 Task: Reply All to email with the signature Chelsea Sanchez with the subject 'Request for a testimonial' from softage.1@softage.net with the message 'Could you please provide me with an update on the status of the project?'
Action: Mouse moved to (1003, 168)
Screenshot: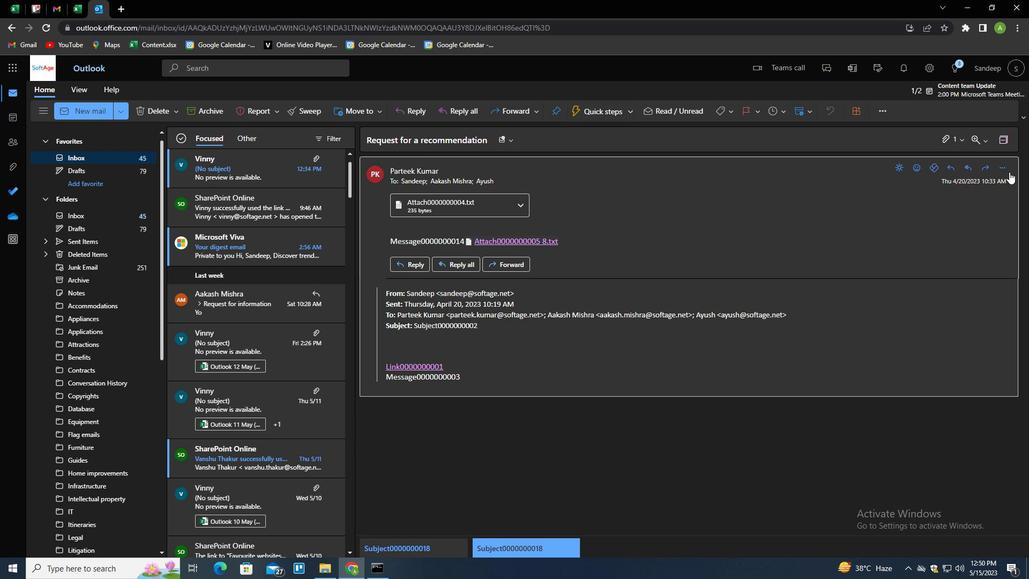 
Action: Mouse pressed left at (1003, 168)
Screenshot: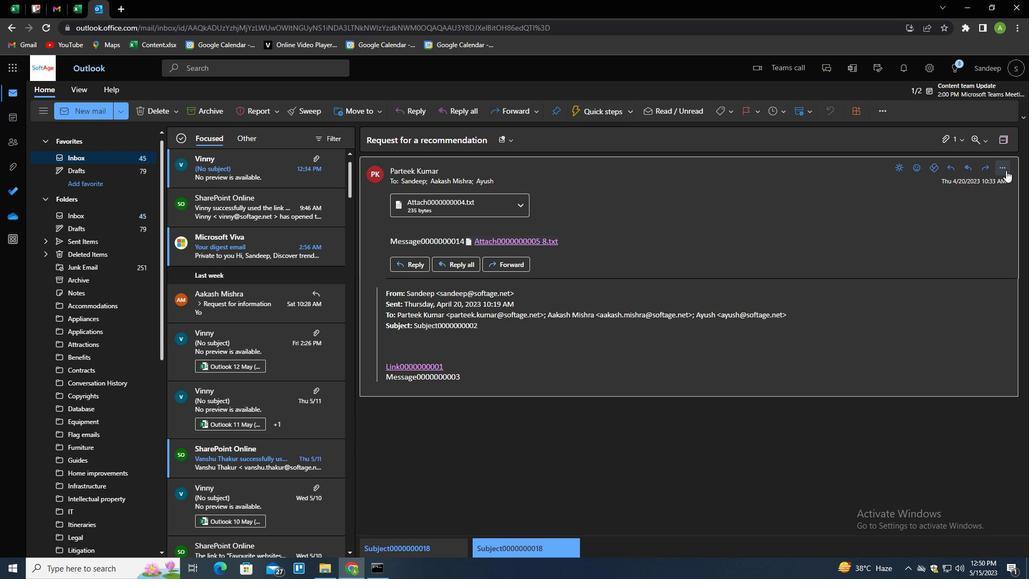 
Action: Mouse moved to (949, 198)
Screenshot: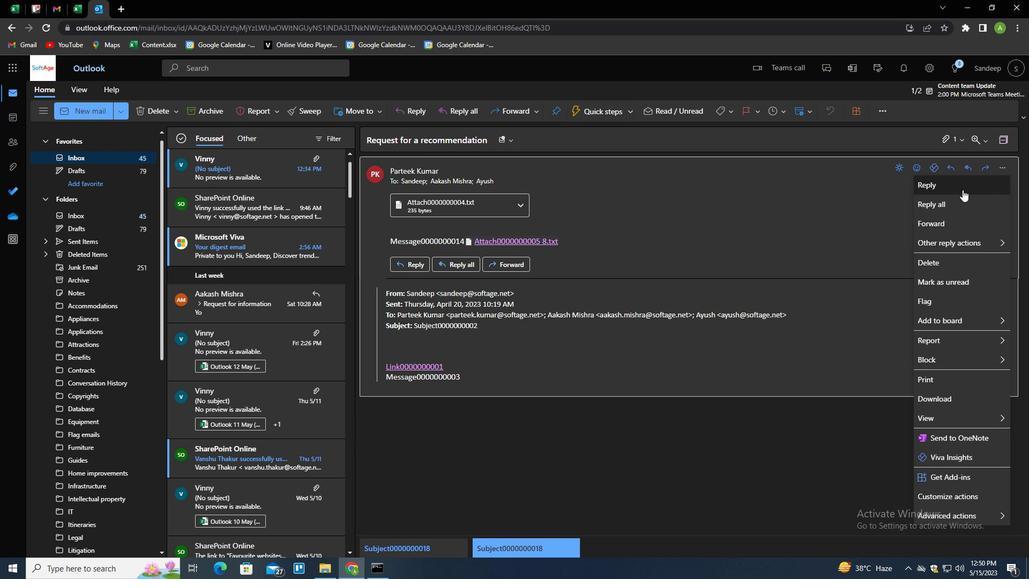 
Action: Mouse pressed left at (949, 198)
Screenshot: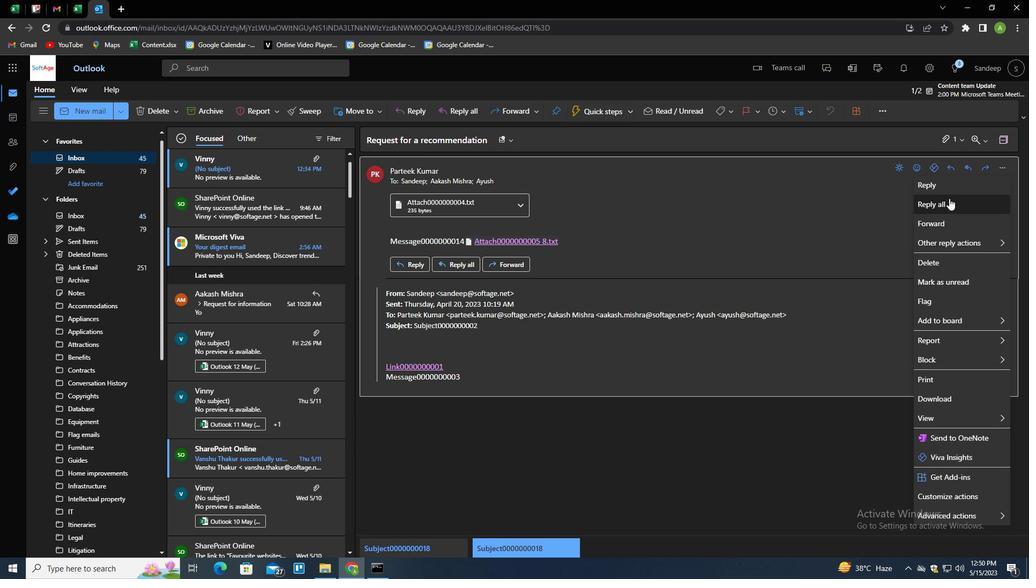 
Action: Mouse moved to (722, 106)
Screenshot: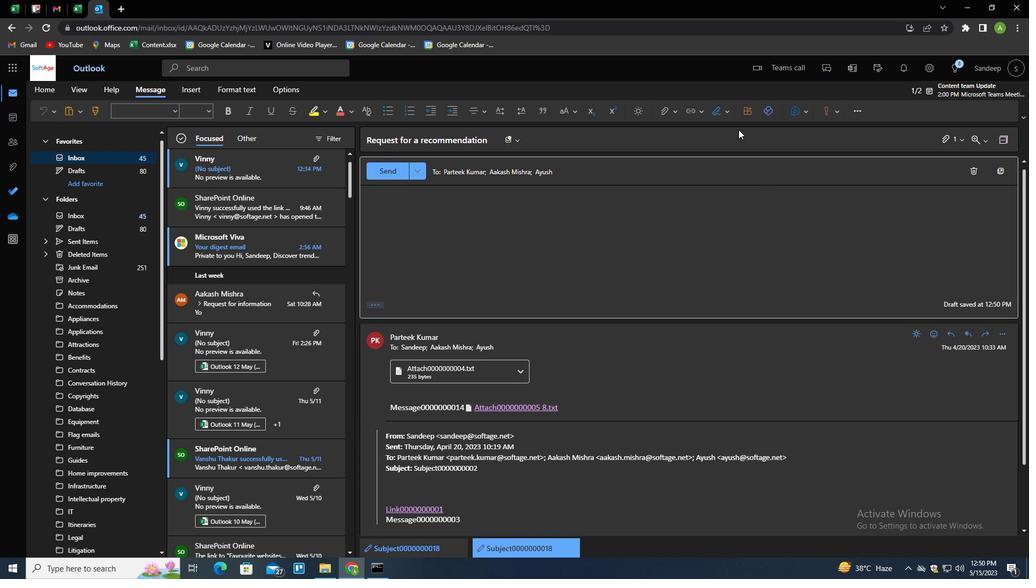 
Action: Mouse pressed left at (722, 106)
Screenshot: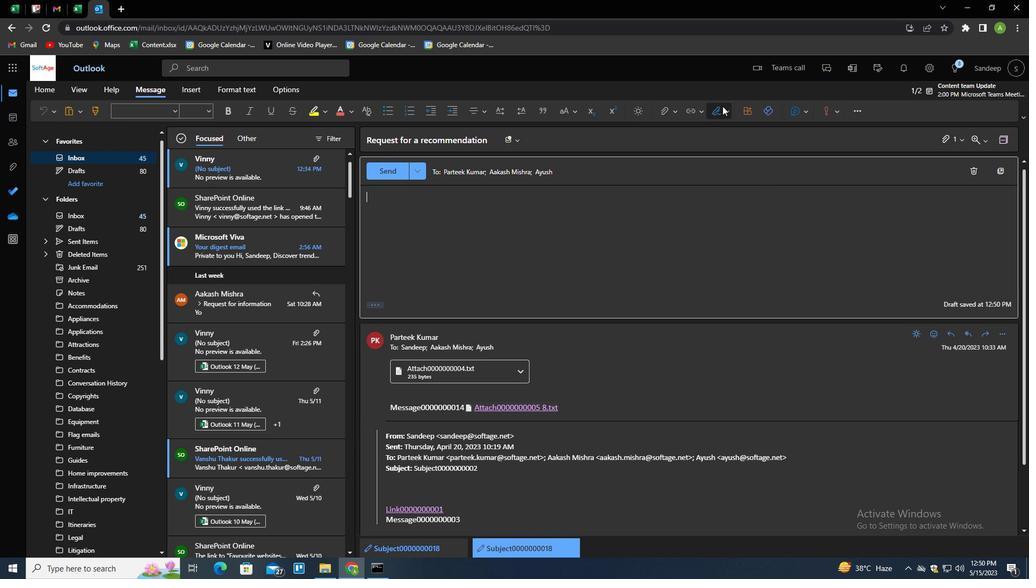 
Action: Mouse moved to (713, 150)
Screenshot: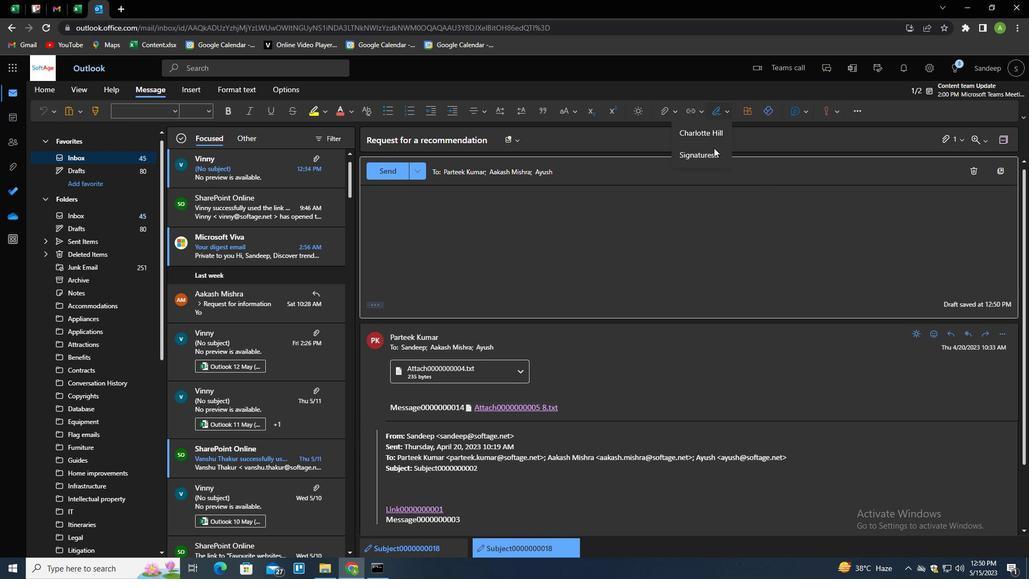 
Action: Mouse pressed left at (713, 150)
Screenshot: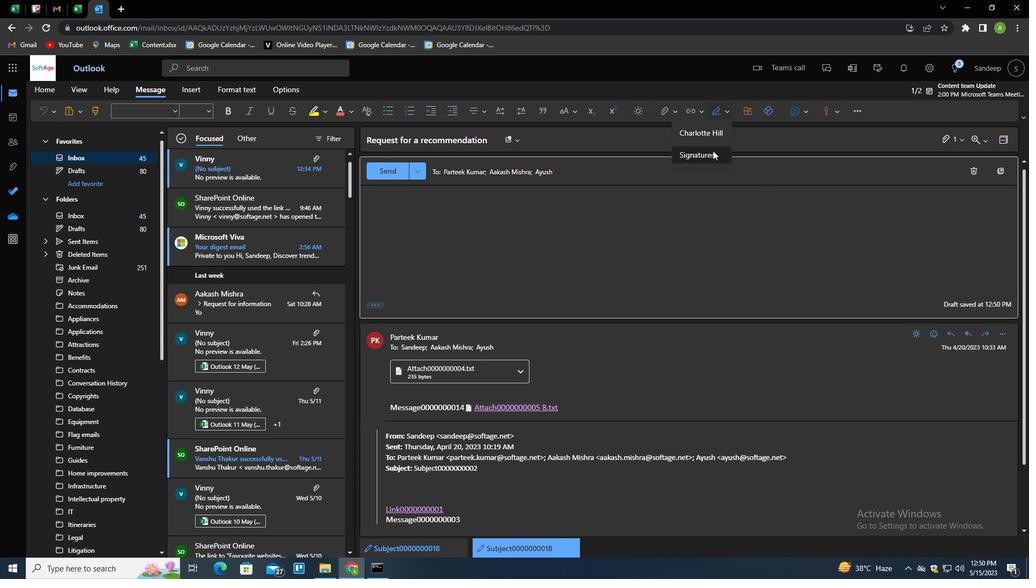 
Action: Mouse moved to (720, 198)
Screenshot: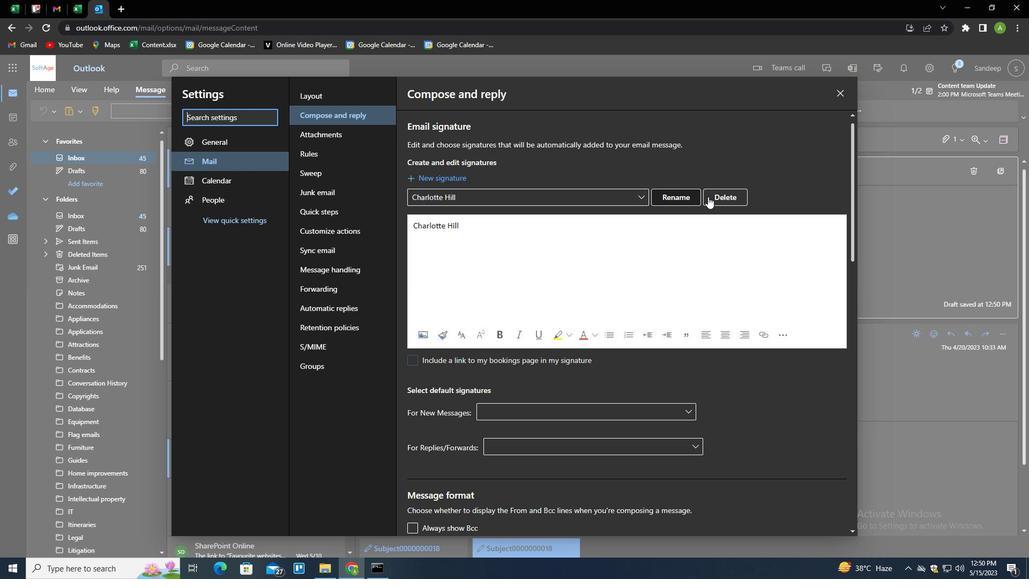 
Action: Mouse pressed left at (720, 198)
Screenshot: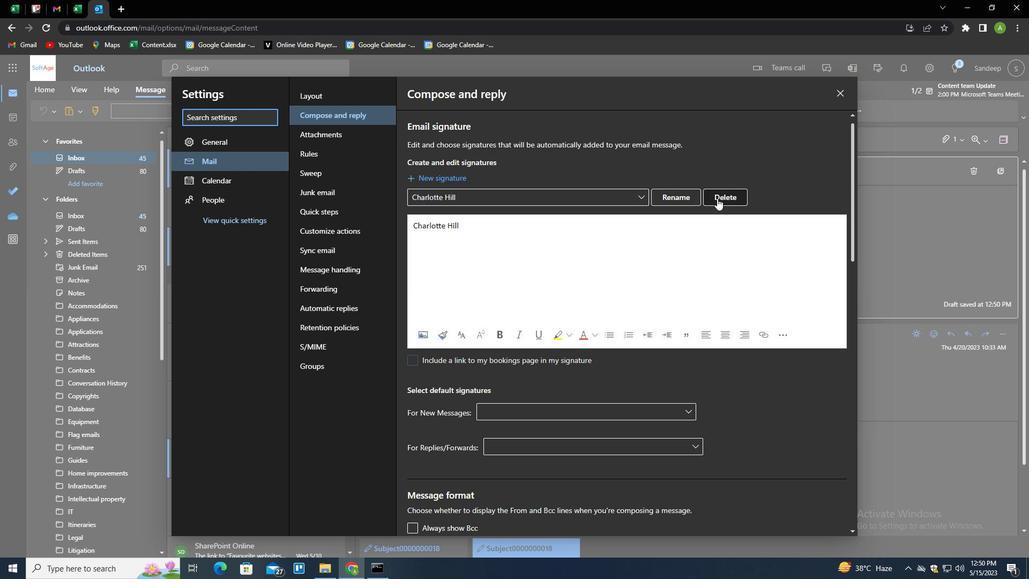 
Action: Mouse moved to (678, 196)
Screenshot: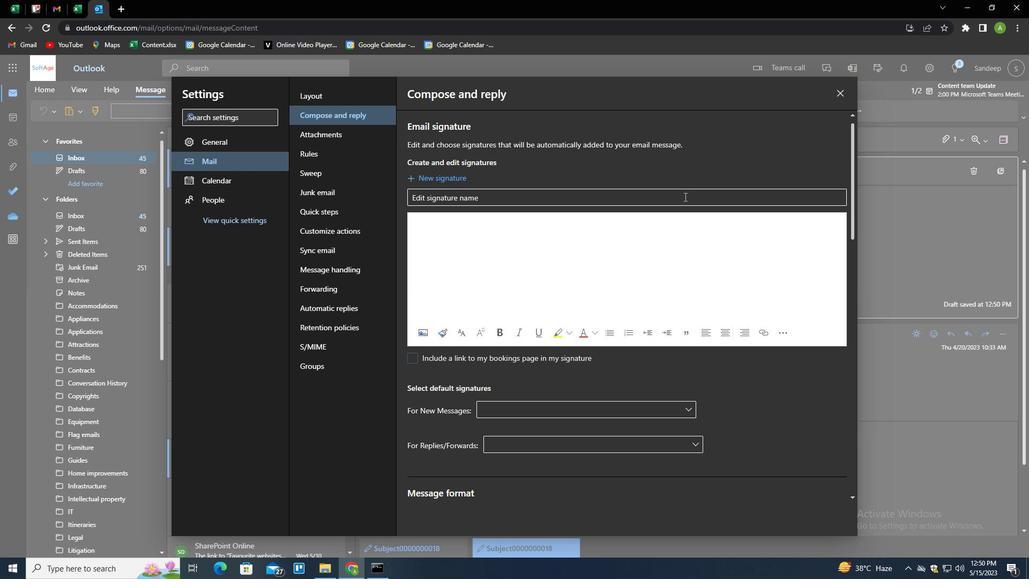 
Action: Mouse pressed left at (678, 196)
Screenshot: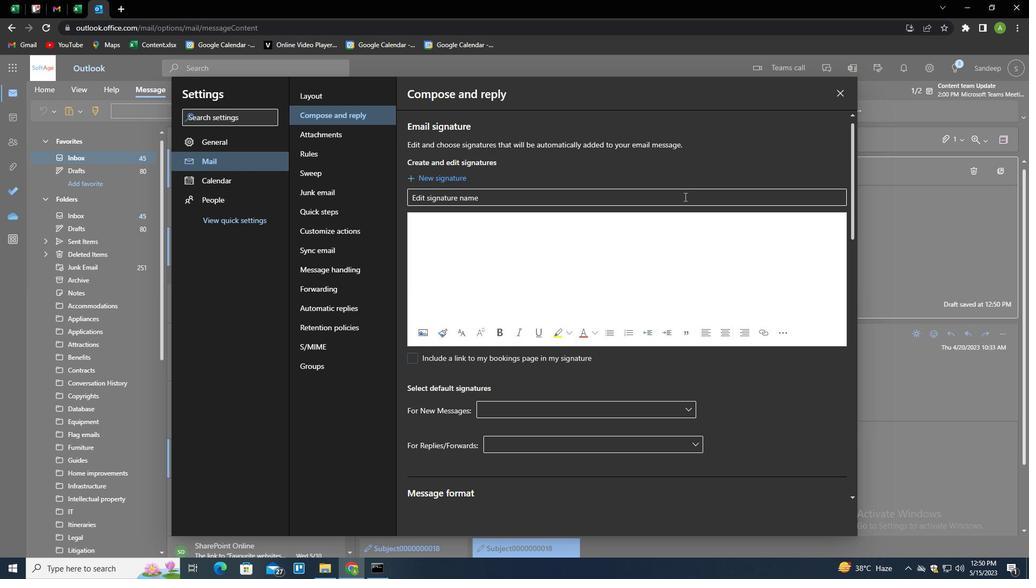 
Action: Key pressed <Key.shift>CHELSEA<Key.space><Key.shift><Key.shift><Key.shift><Key.shift><Key.shift>SANCHEZ<Key.tab><Key.shift><Key.shift><Key.shift><Key.shift><Key.shift><Key.shift><Key.shift><Key.shift><Key.shift><Key.shift><Key.shift><Key.shift><Key.shift><Key.shift><Key.shift><Key.shift><Key.shift><Key.shift>CHELSEA<Key.space><Key.shift>SANCHEZ
Screenshot: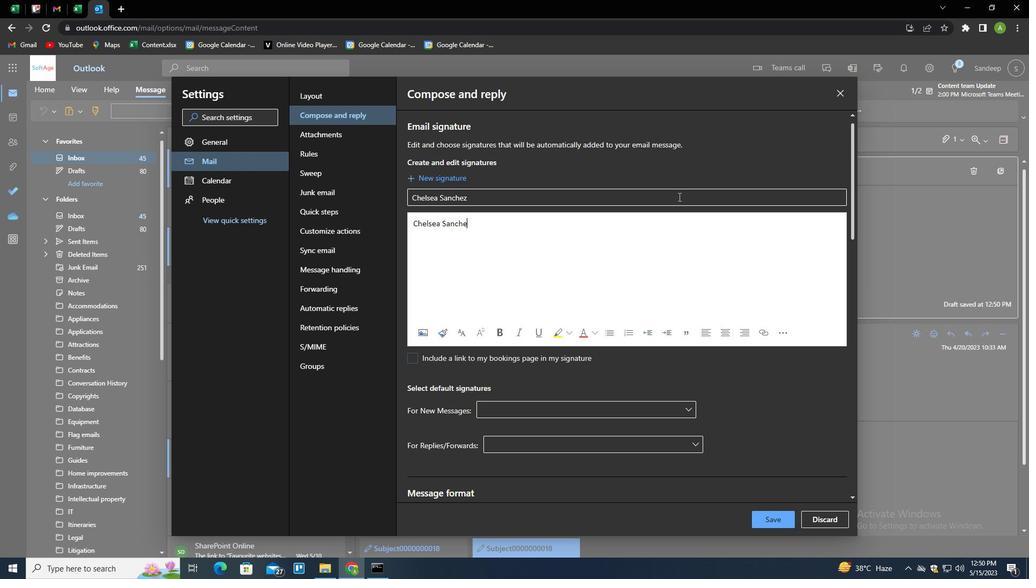 
Action: Mouse moved to (771, 517)
Screenshot: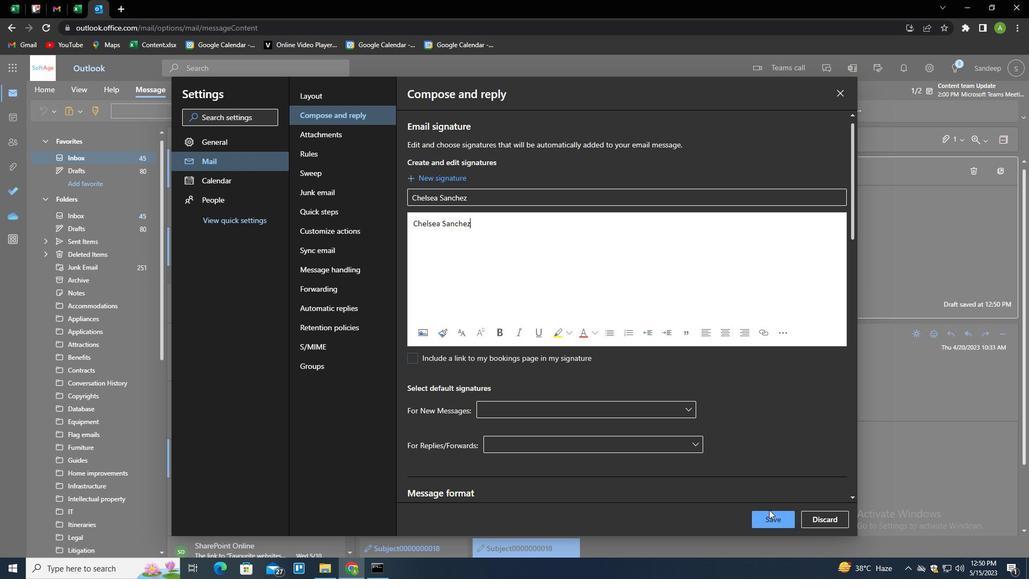 
Action: Mouse pressed left at (771, 517)
Screenshot: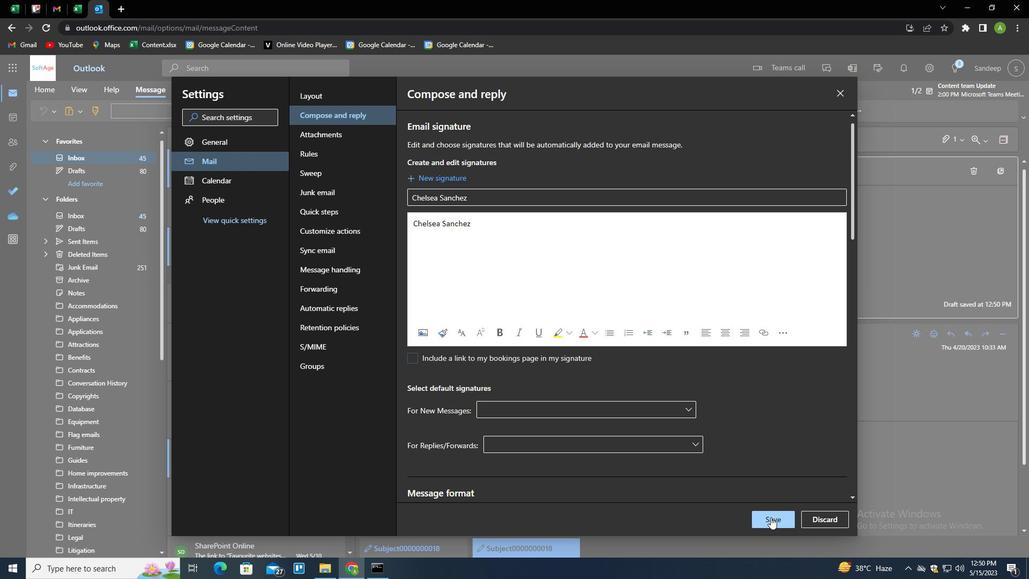 
Action: Mouse moved to (887, 424)
Screenshot: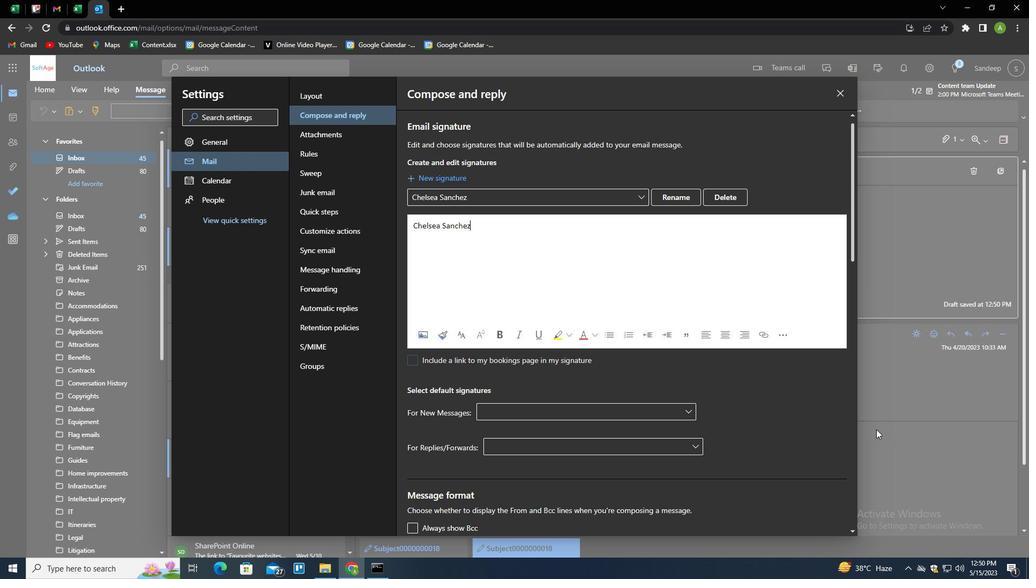 
Action: Mouse pressed left at (887, 424)
Screenshot: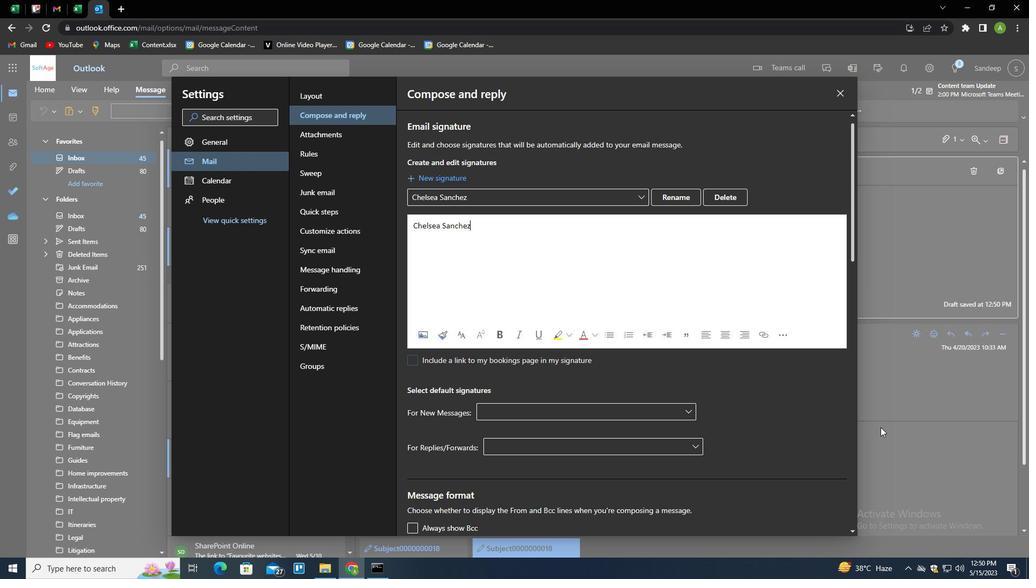 
Action: Mouse moved to (724, 114)
Screenshot: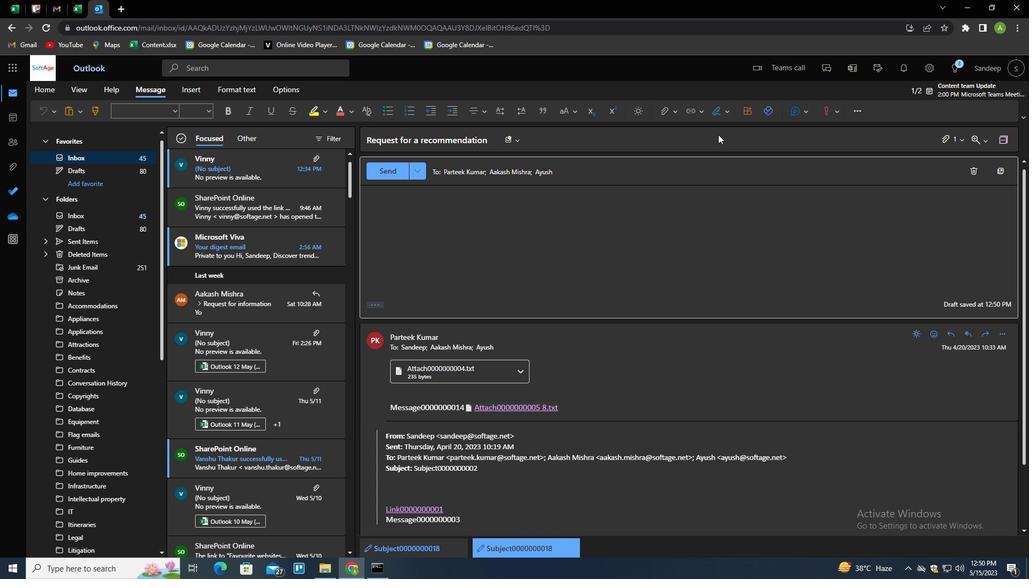 
Action: Mouse pressed left at (724, 114)
Screenshot: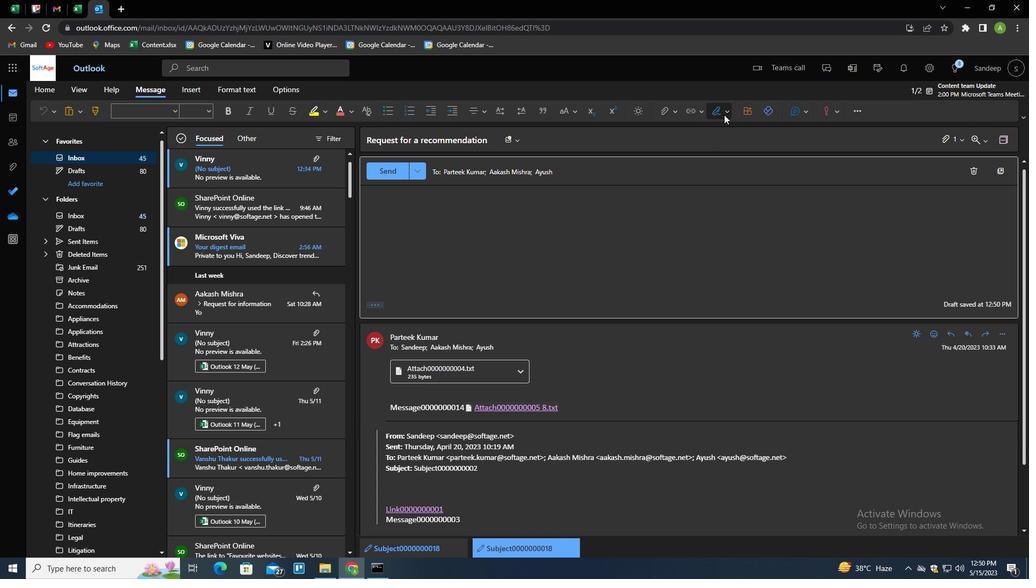 
Action: Mouse moved to (714, 136)
Screenshot: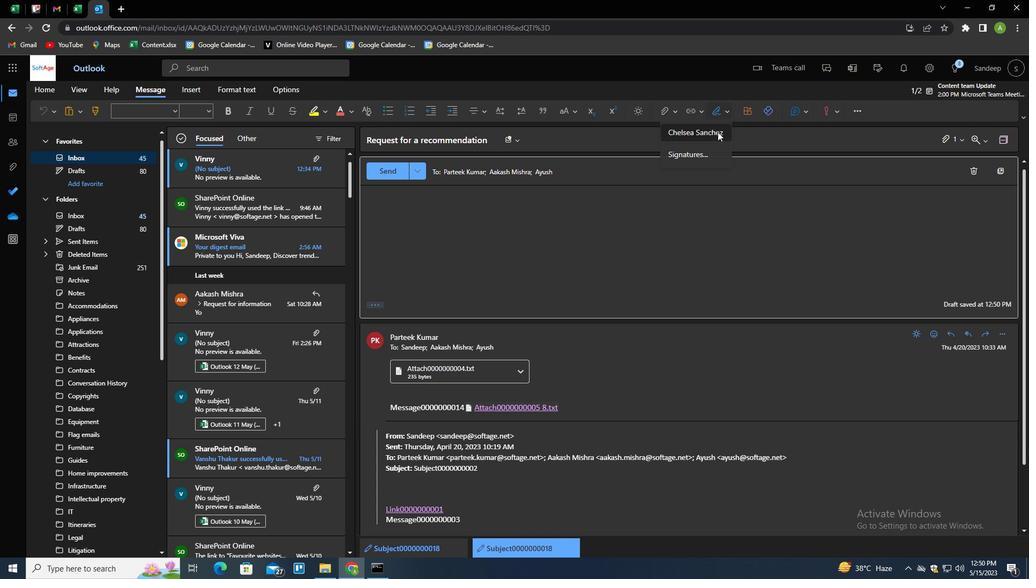 
Action: Mouse pressed left at (714, 136)
Screenshot: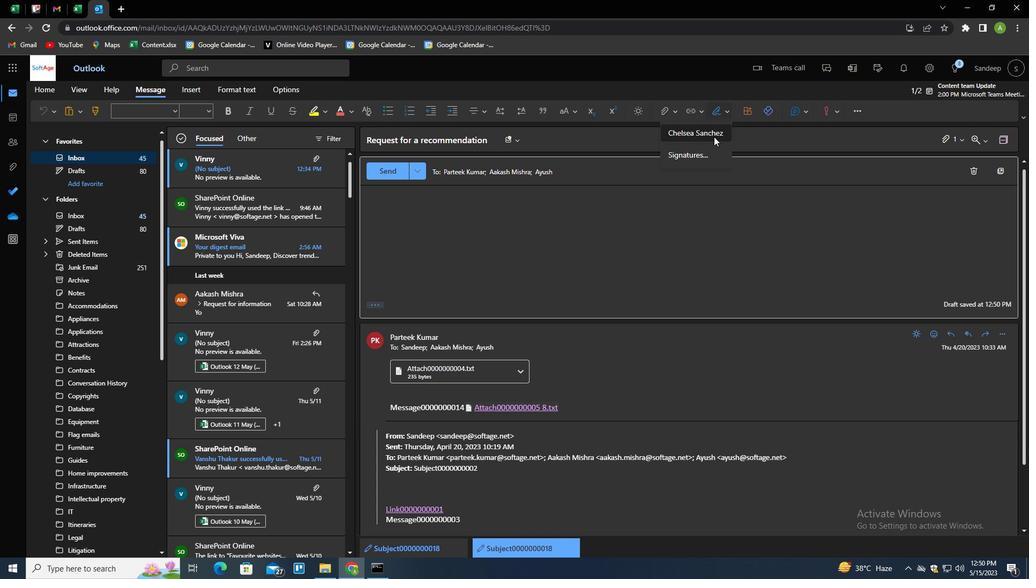 
Action: Mouse moved to (367, 305)
Screenshot: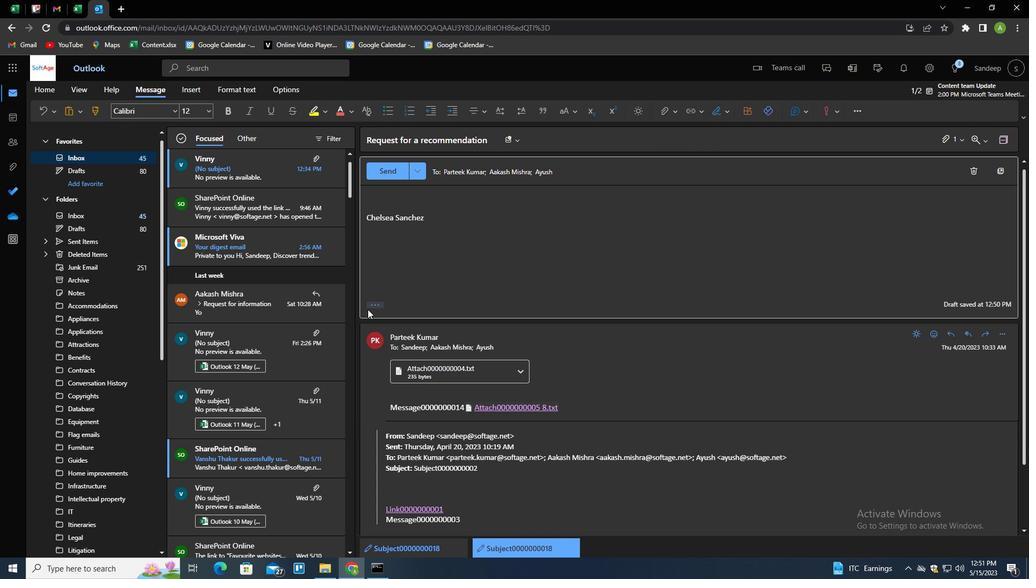 
Action: Mouse pressed left at (367, 305)
Screenshot: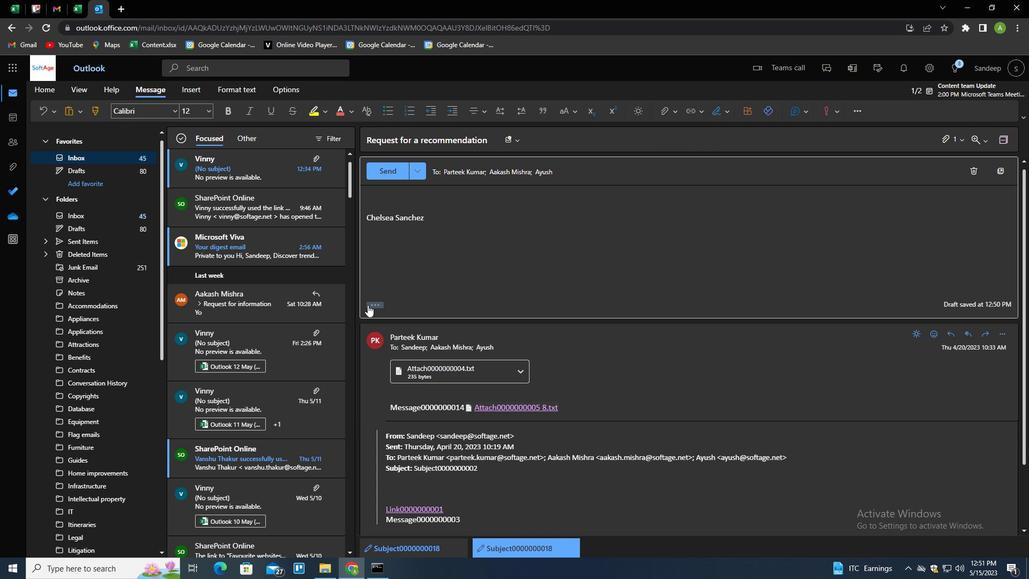 
Action: Mouse moved to (407, 167)
Screenshot: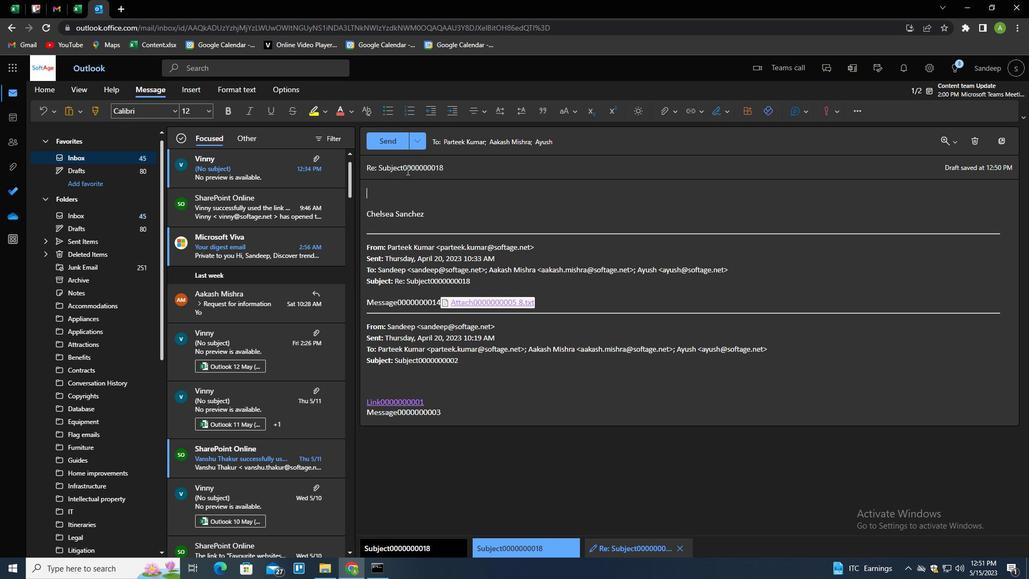 
Action: Mouse pressed left at (407, 167)
Screenshot: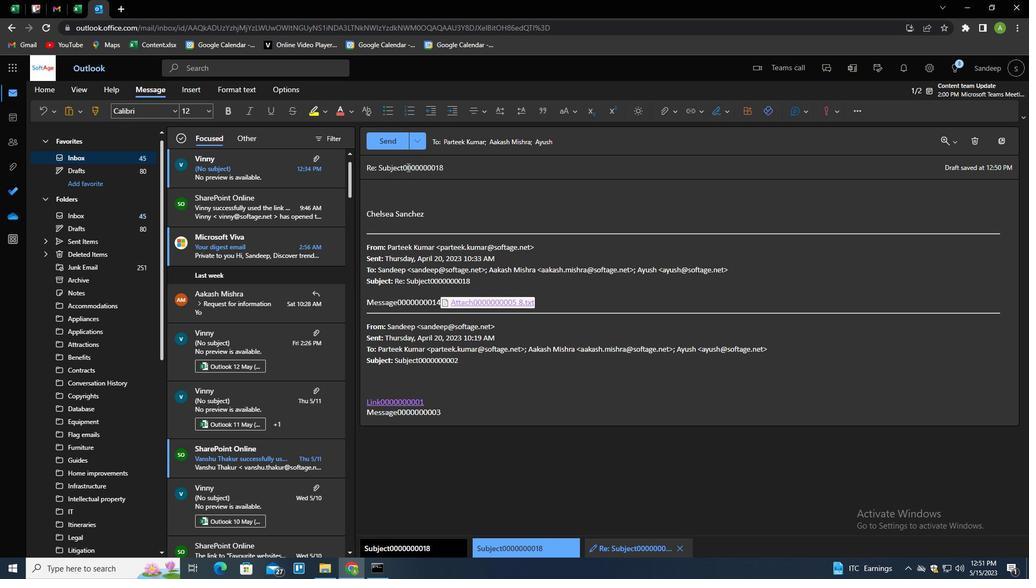 
Action: Mouse pressed left at (407, 167)
Screenshot: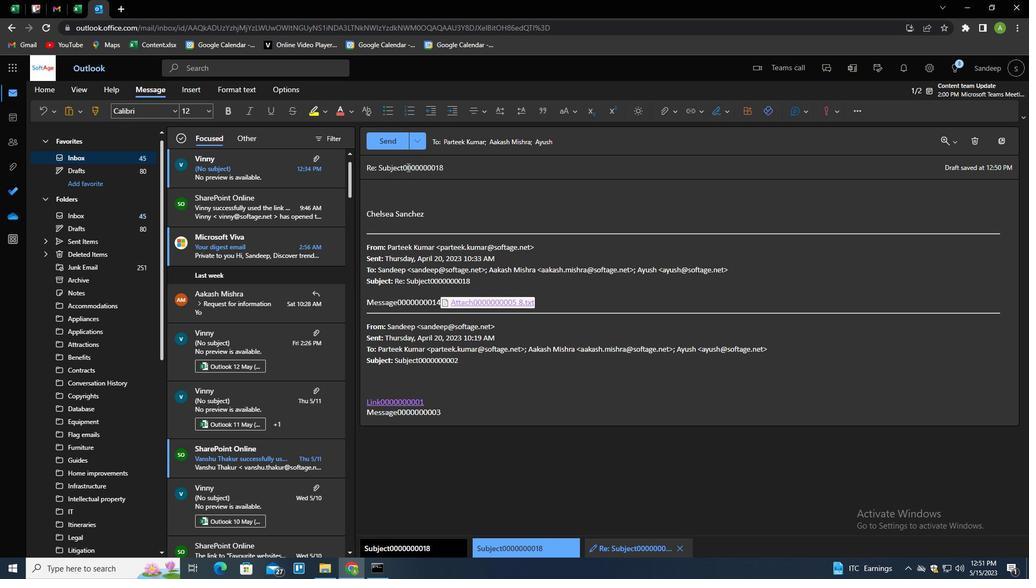 
Action: Mouse pressed left at (407, 167)
Screenshot: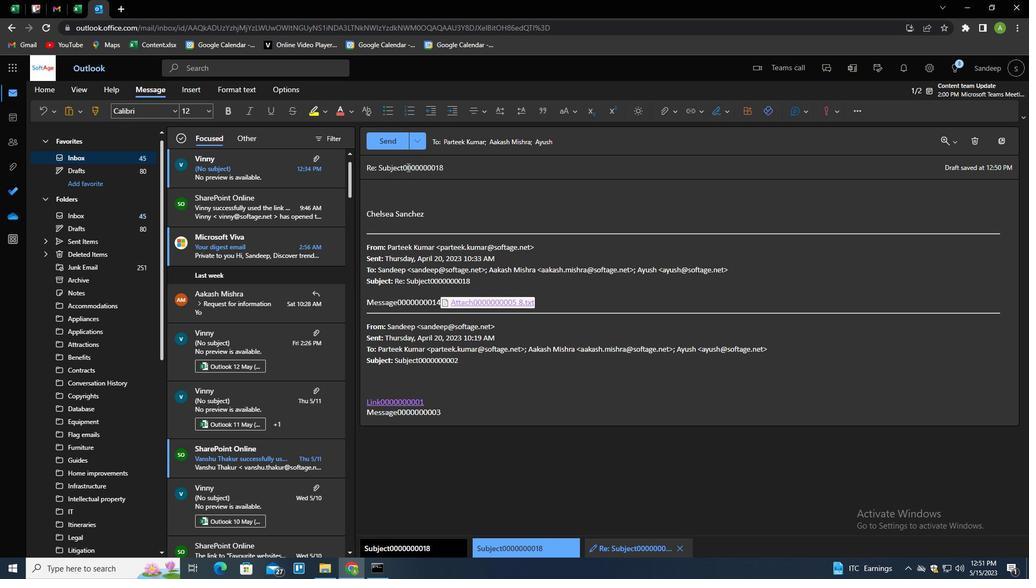 
Action: Key pressed <Key.shift>REQUEST<Key.space>FOR<Key.space>A<Key.space><Key.shift>TESTIMONIAL<Key.tab><Key.shift>COULD<Key.space>YOU<Key.space>LEASE<Key.backspace><Key.backspace><Key.backspace><Key.backspace><Key.backspace>PLEASE<Key.space>PROVIDE<Key.space>T<Key.backspace>ME<Key.space>WITH<Key.space>AN<Key.space>UPDATE<Key.space>A<Key.backspace>ON<Key.space>THE<Key.space>STATUS<Key.space>OF<Key.space>THE<Key.space>PROJECT<Key.shift>?
Screenshot: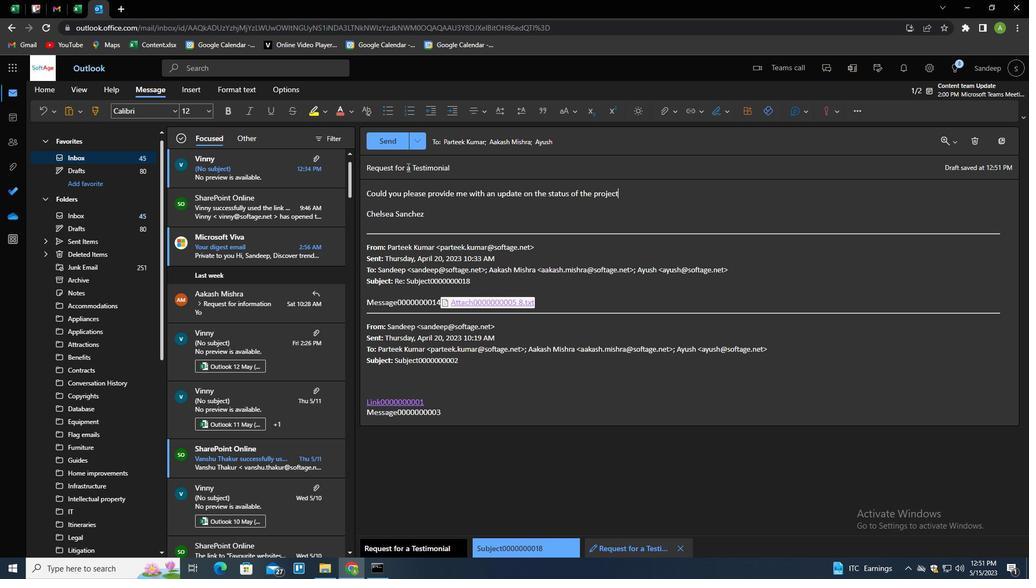 
Action: Mouse moved to (389, 144)
Screenshot: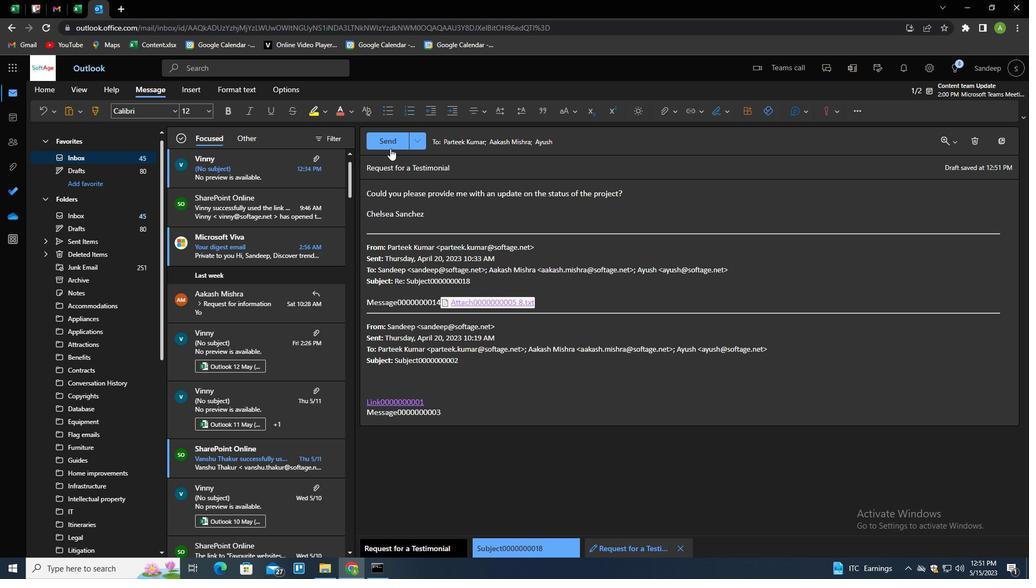 
Action: Mouse pressed left at (389, 144)
Screenshot: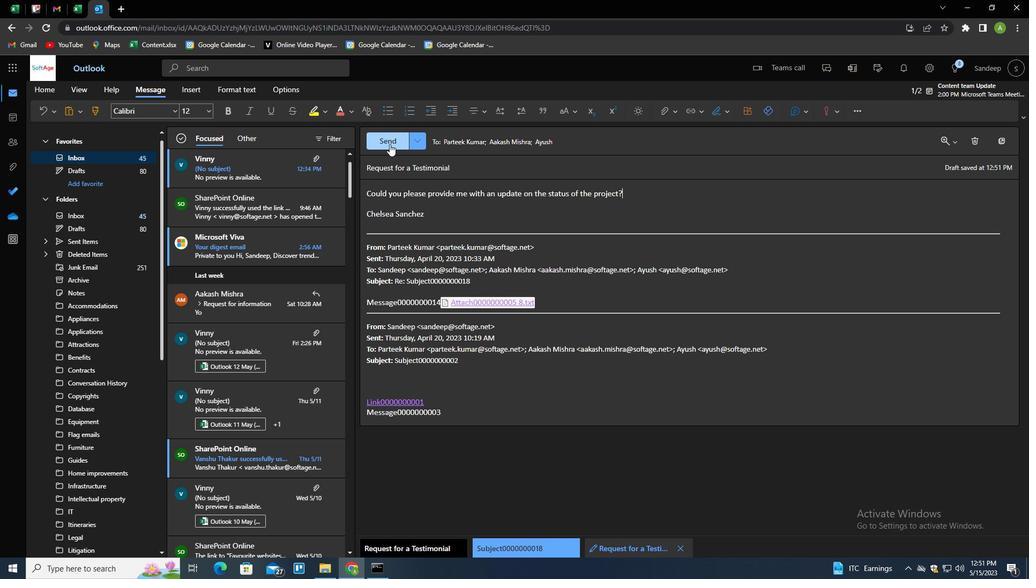 
Action: Mouse moved to (389, 143)
Screenshot: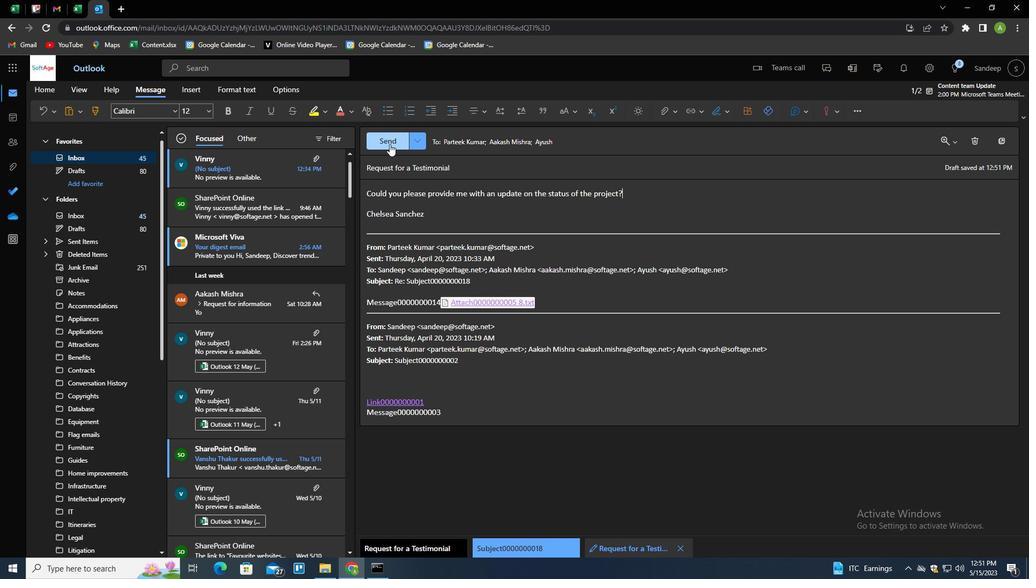 
